 Task: Select service web design.
Action: Mouse moved to (507, 168)
Screenshot: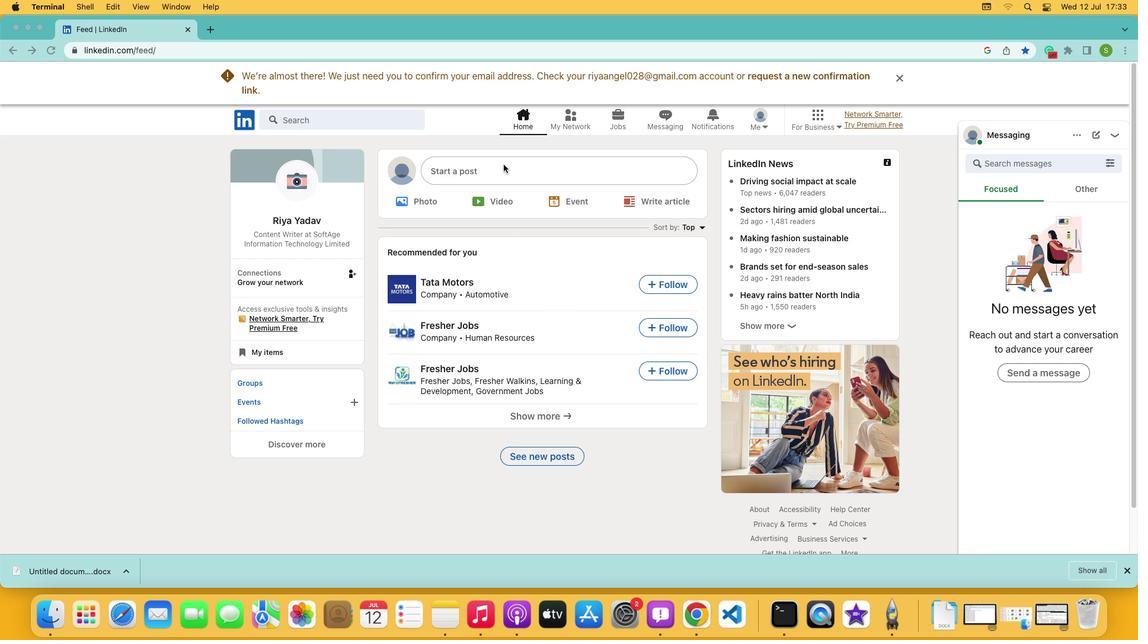 
Action: Mouse pressed left at (507, 168)
Screenshot: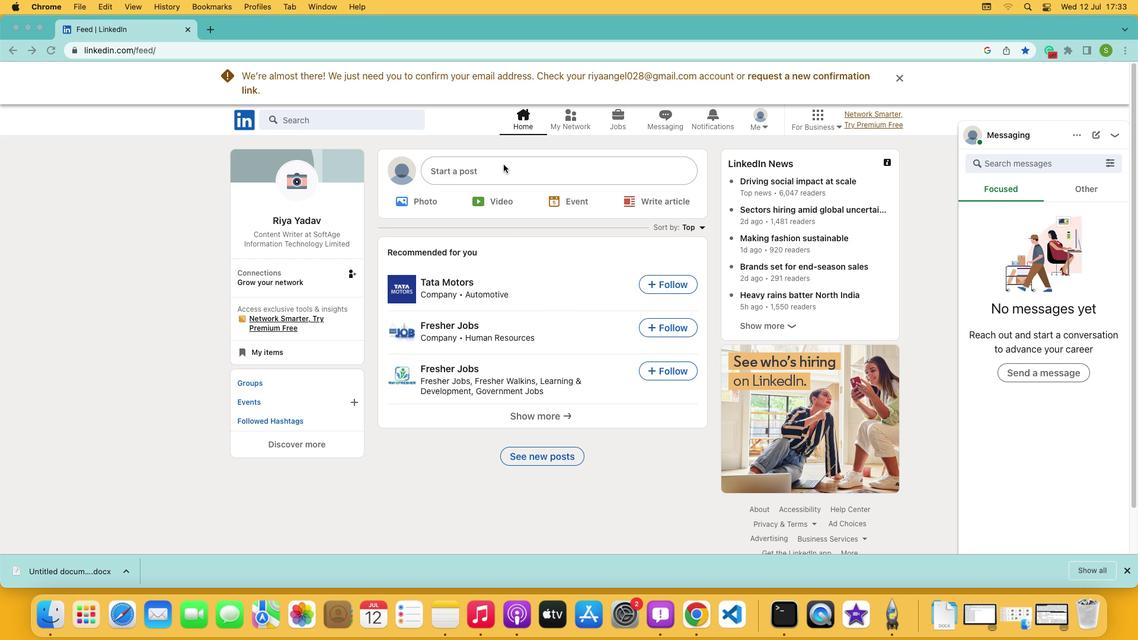 
Action: Mouse pressed left at (507, 168)
Screenshot: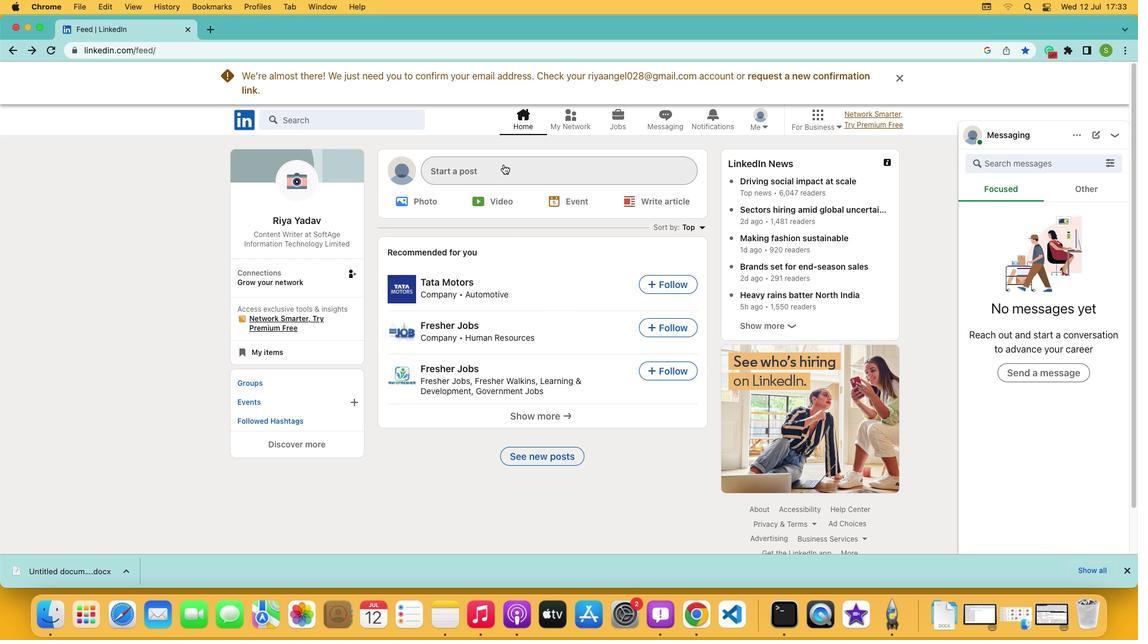 
Action: Mouse moved to (506, 365)
Screenshot: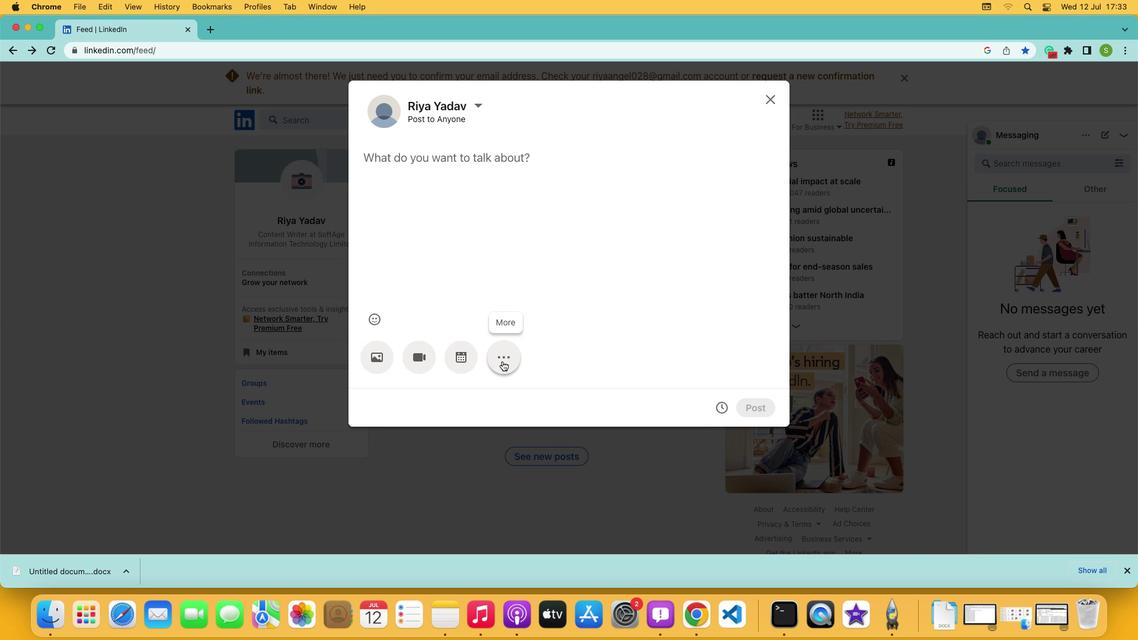 
Action: Mouse pressed left at (506, 365)
Screenshot: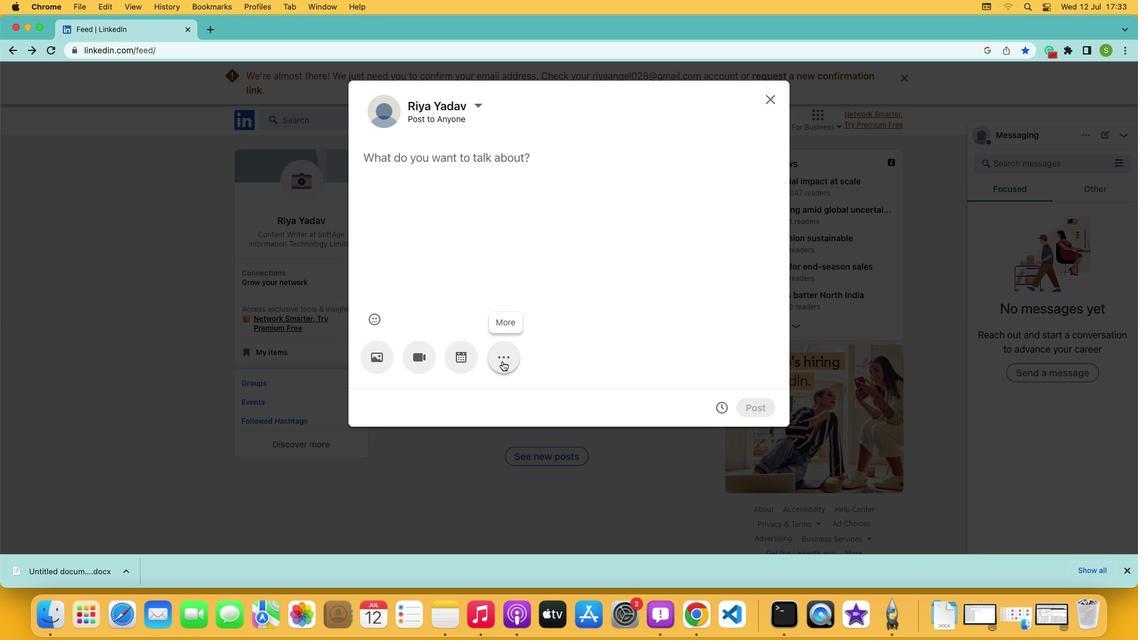 
Action: Mouse moved to (674, 355)
Screenshot: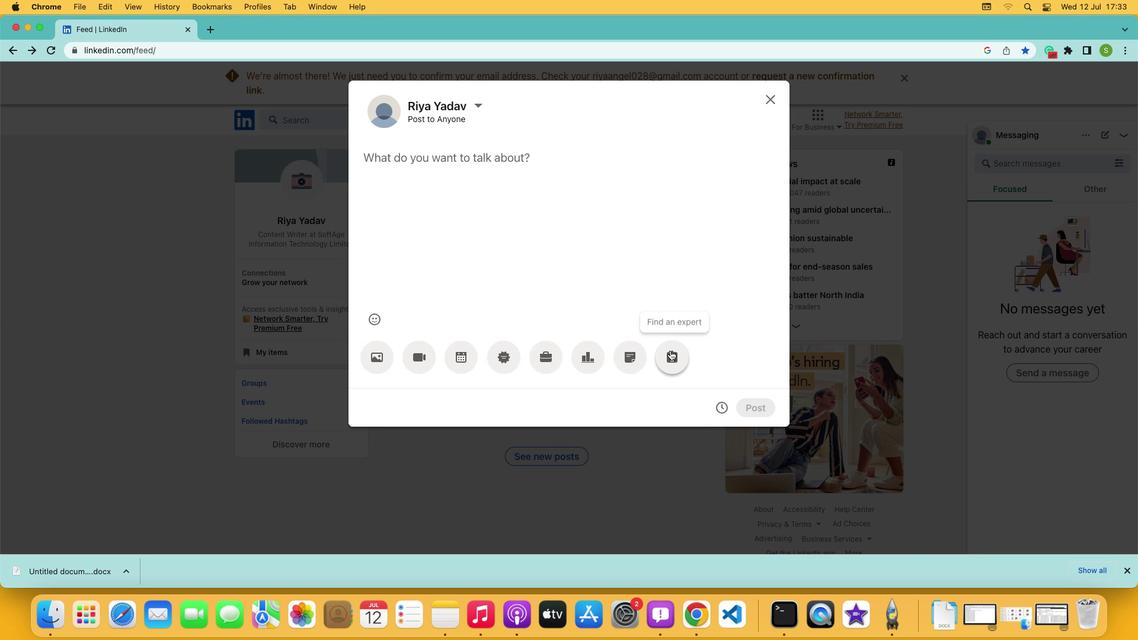 
Action: Mouse pressed left at (674, 355)
Screenshot: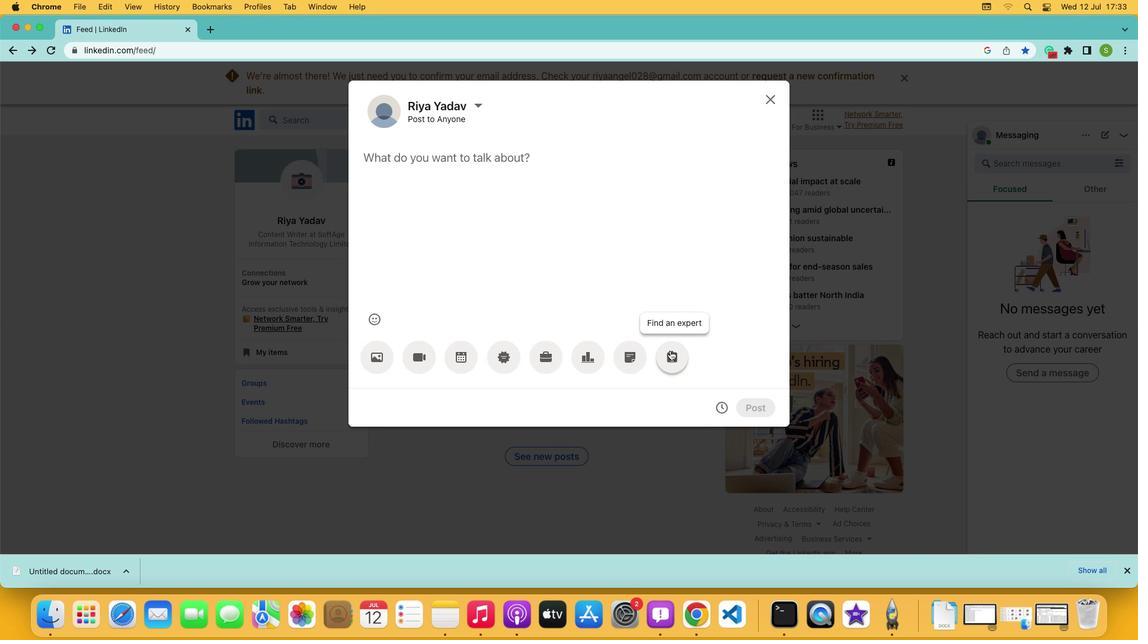 
Action: Mouse moved to (487, 180)
Screenshot: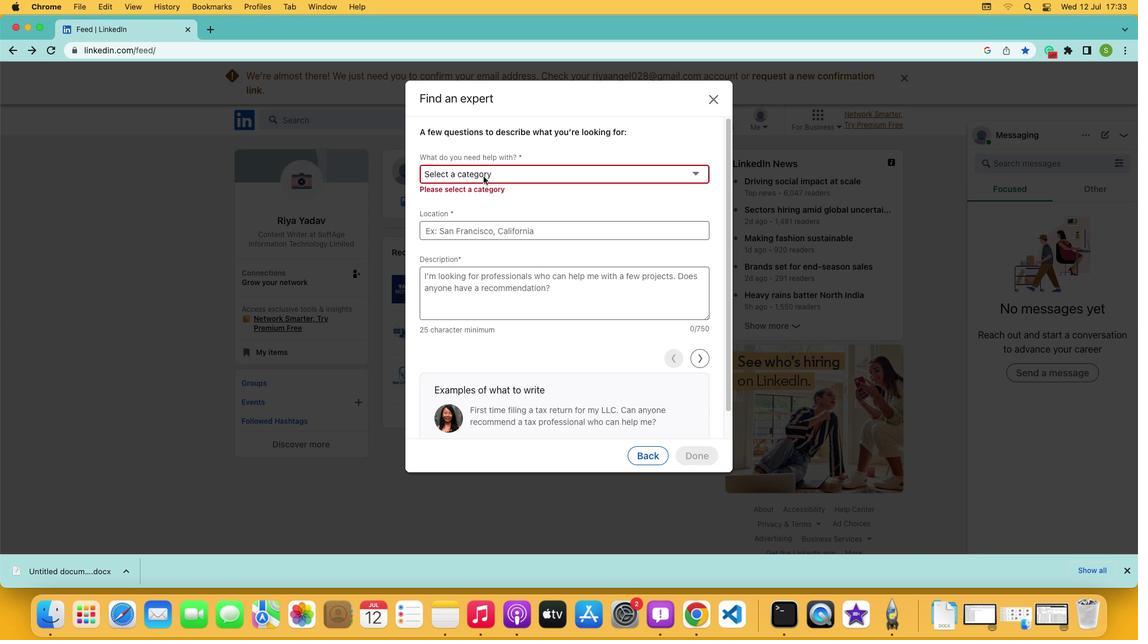 
Action: Mouse pressed left at (487, 180)
Screenshot: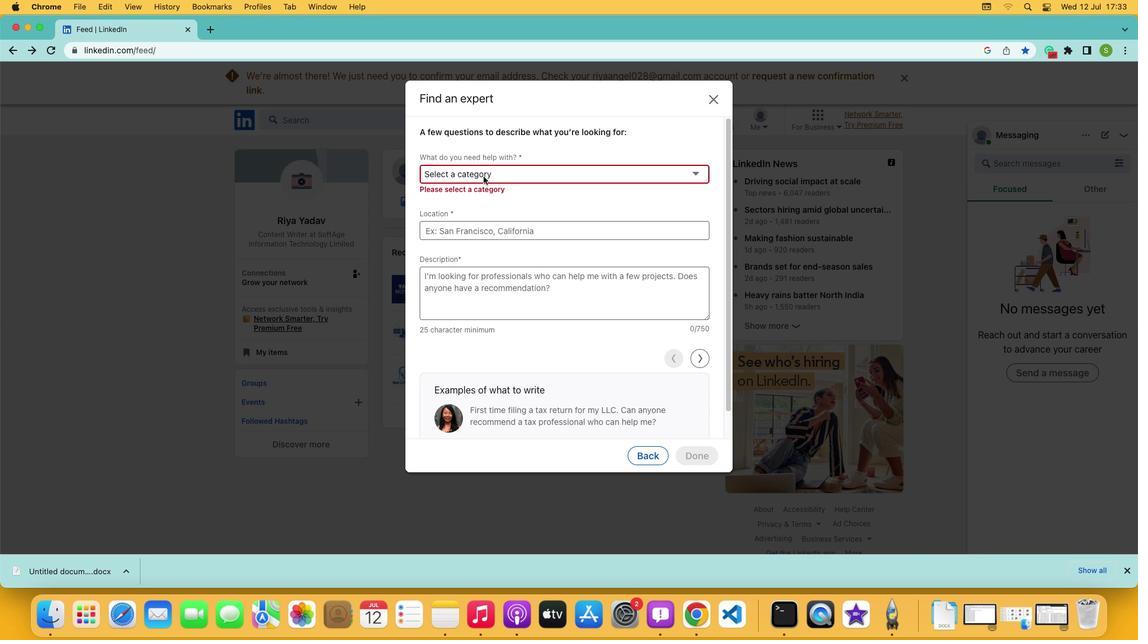 
Action: Mouse moved to (474, 222)
Screenshot: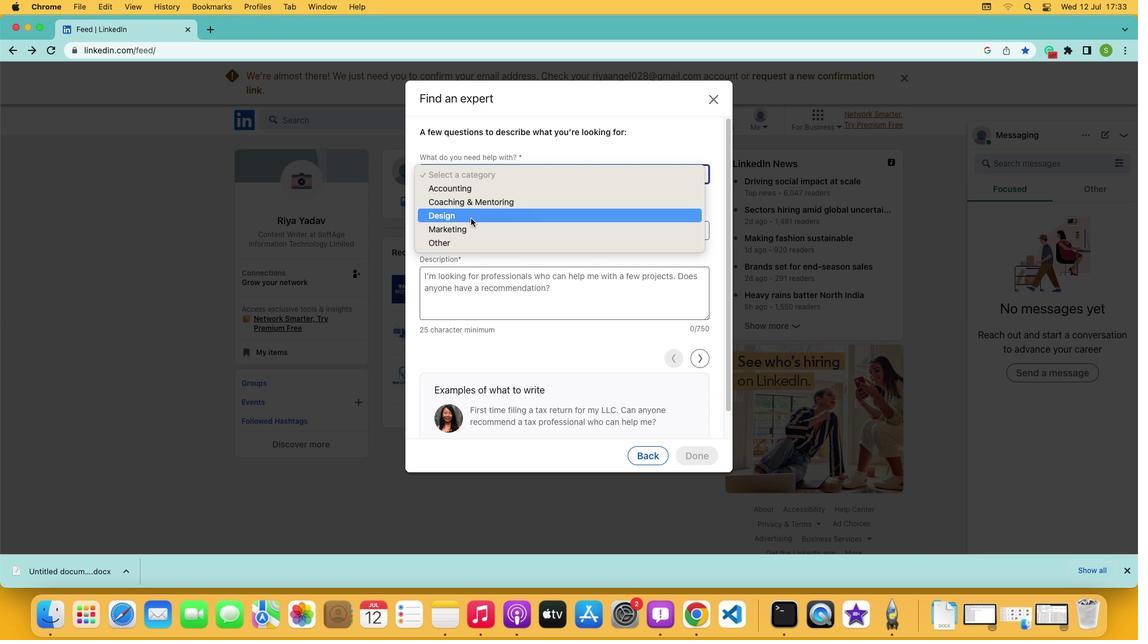 
Action: Mouse pressed left at (474, 222)
Screenshot: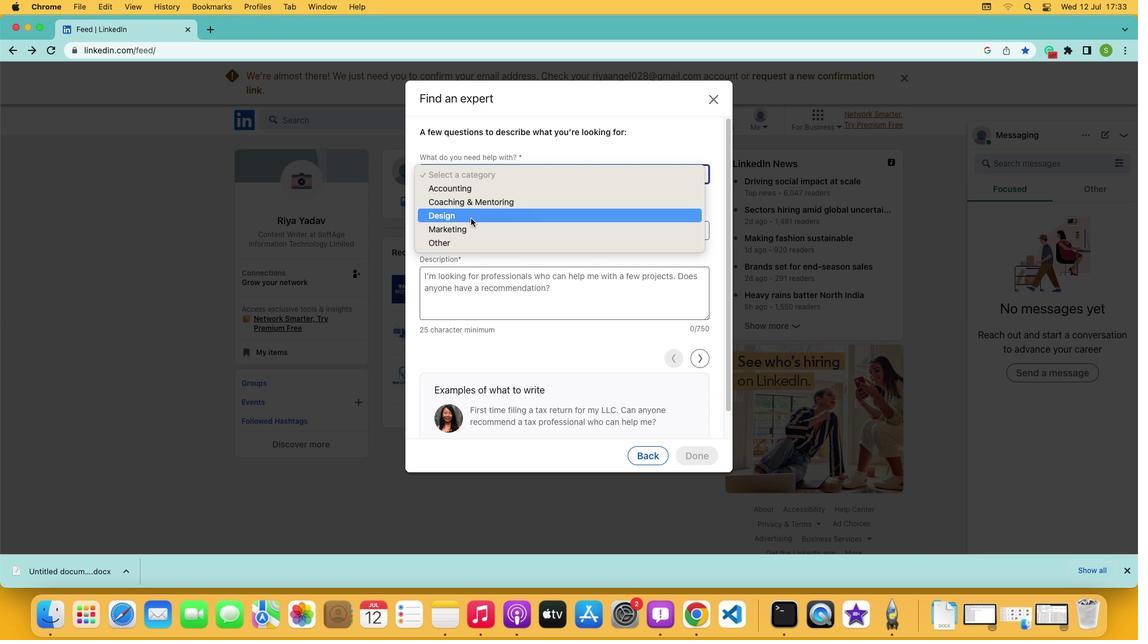 
Action: Mouse moved to (482, 227)
Screenshot: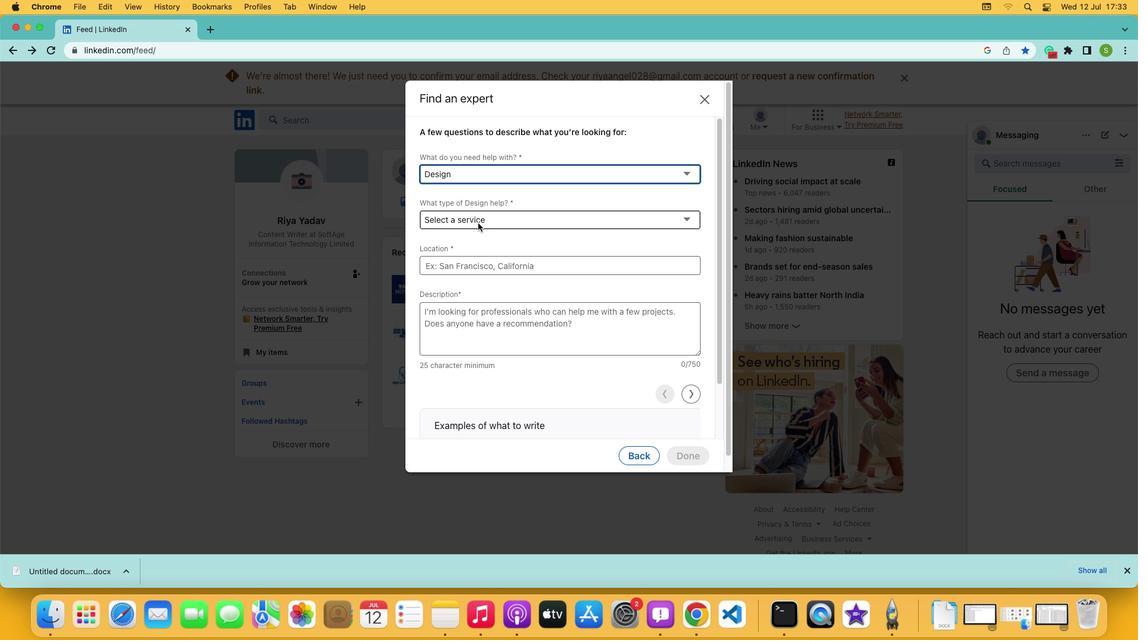 
Action: Mouse pressed left at (482, 227)
Screenshot: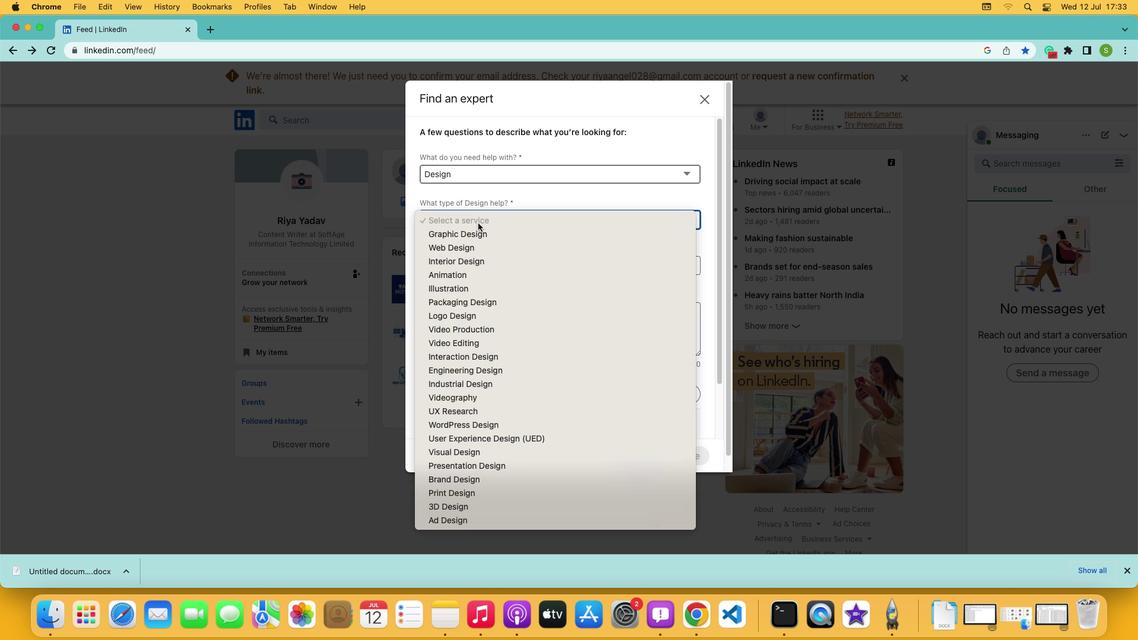 
Action: Mouse moved to (474, 250)
Screenshot: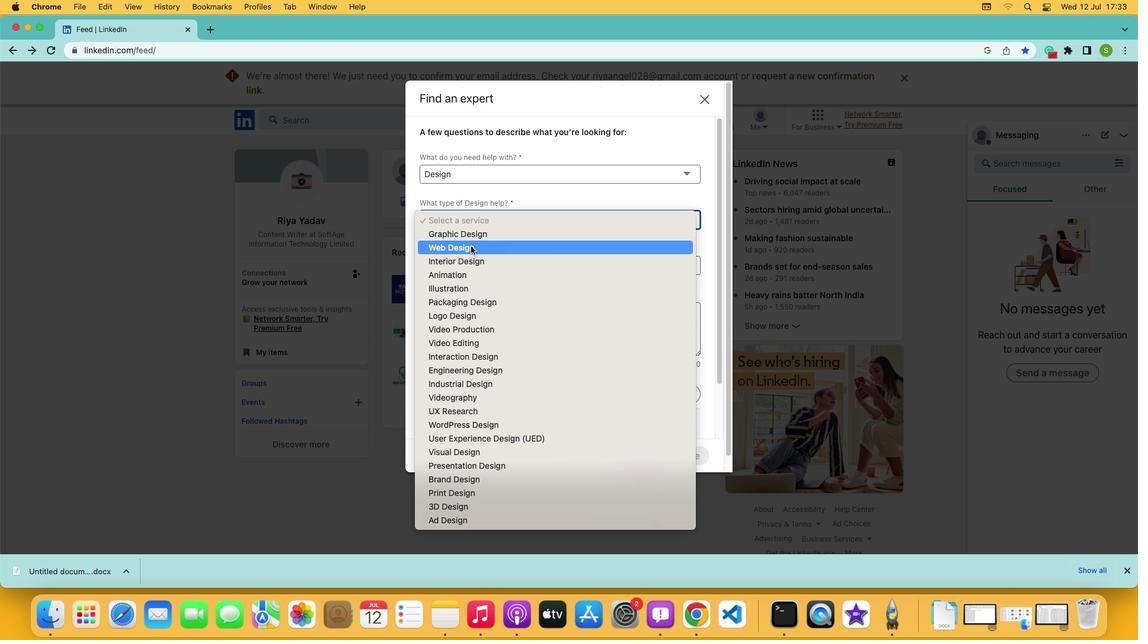 
Action: Mouse pressed left at (474, 250)
Screenshot: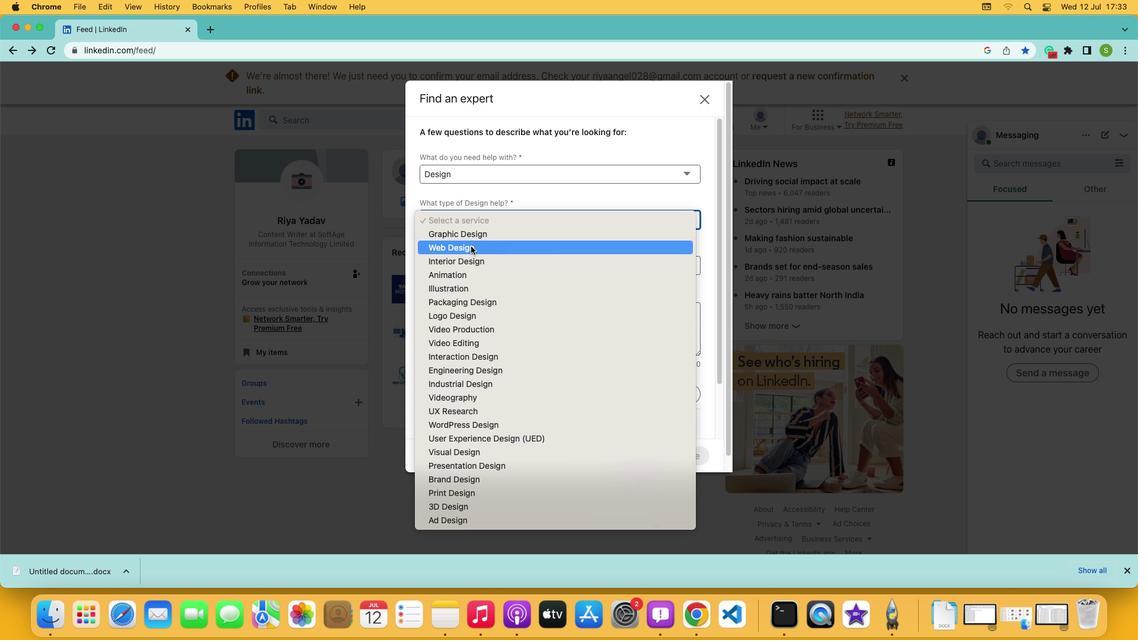 
Action: Mouse moved to (482, 251)
Screenshot: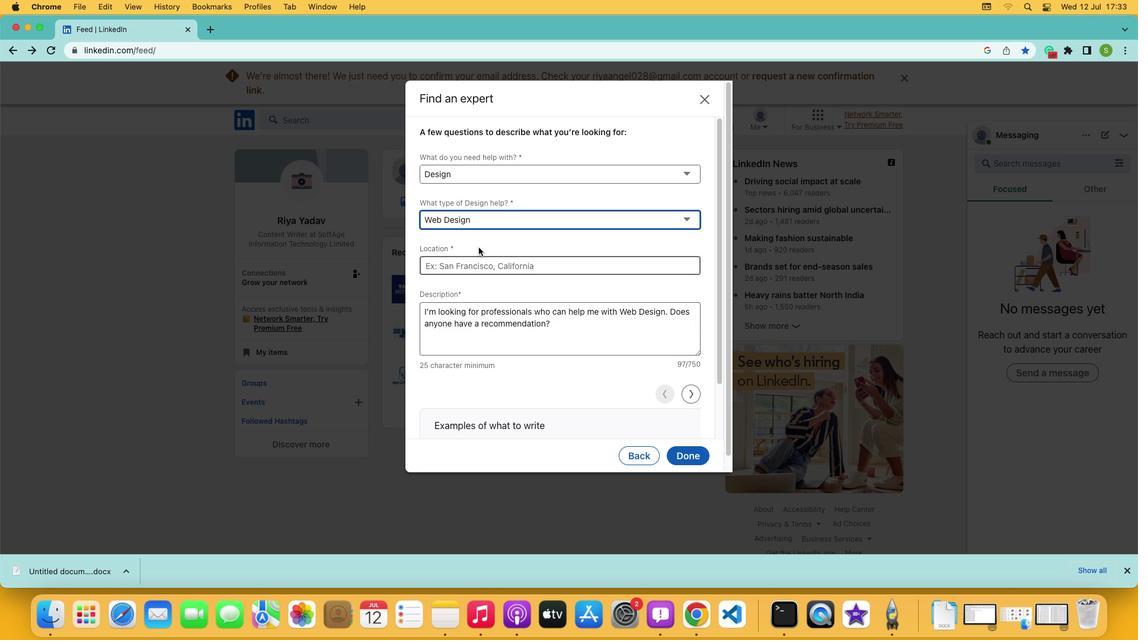 
